 Task: Create a coach object.
Action: Mouse moved to (792, 60)
Screenshot: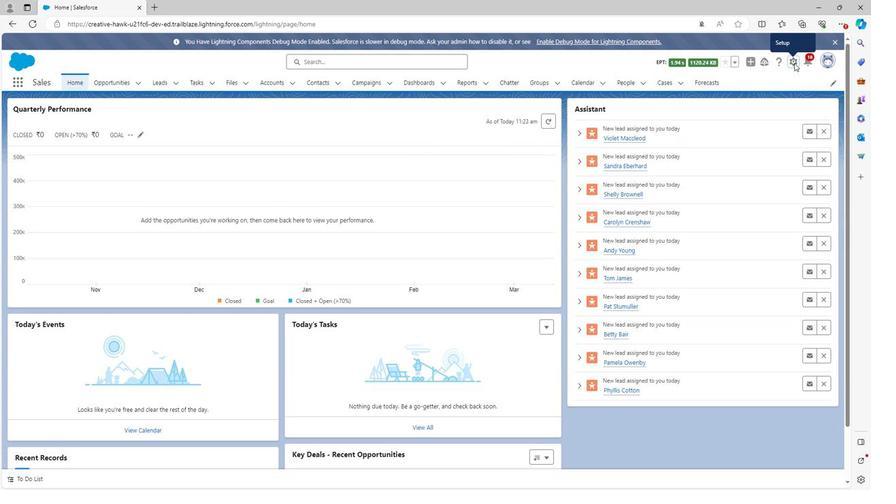 
Action: Mouse pressed left at (792, 60)
Screenshot: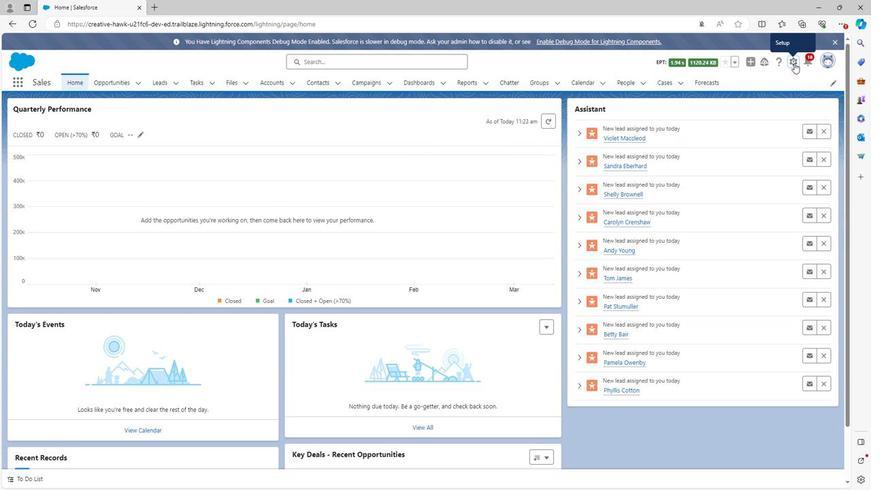 
Action: Mouse moved to (756, 87)
Screenshot: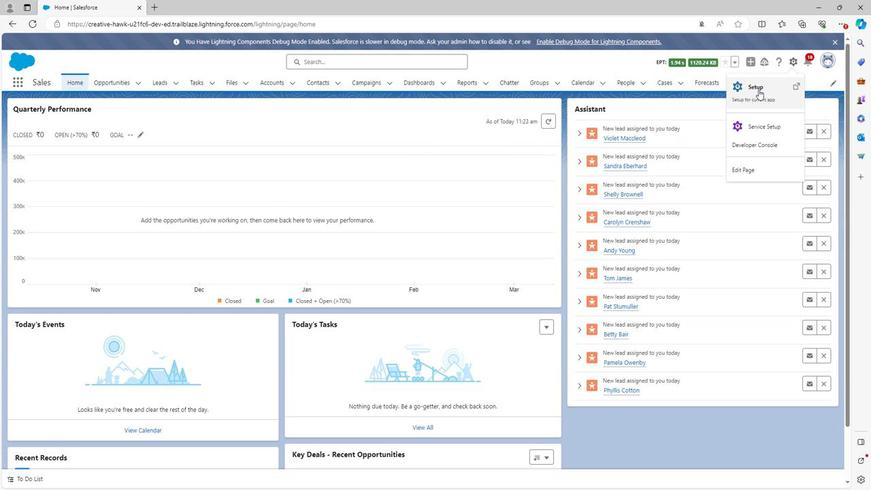 
Action: Mouse pressed left at (756, 87)
Screenshot: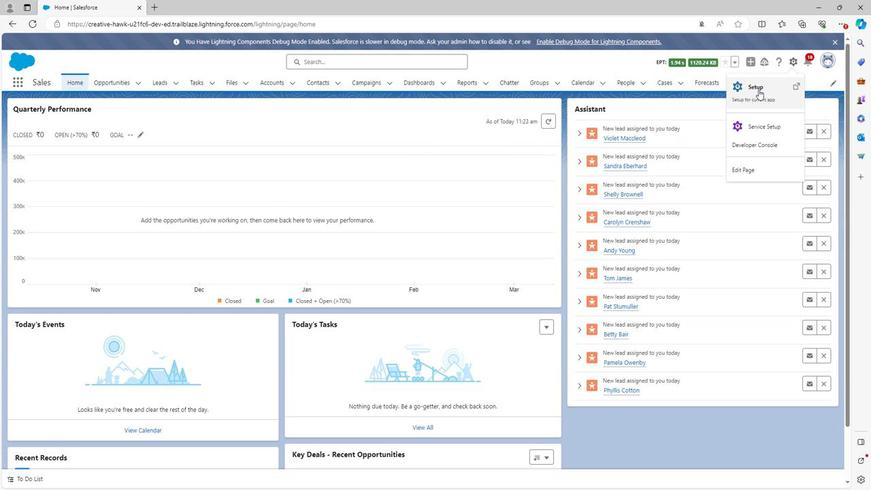 
Action: Mouse moved to (796, 110)
Screenshot: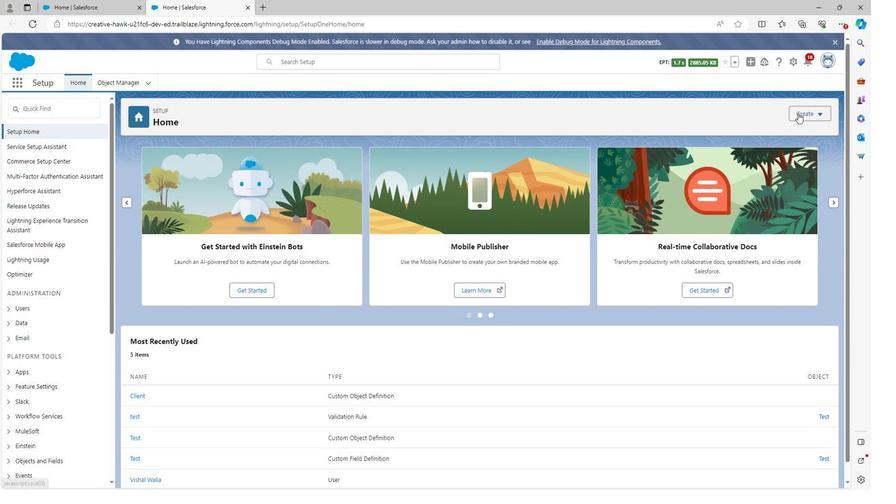 
Action: Mouse pressed left at (796, 110)
Screenshot: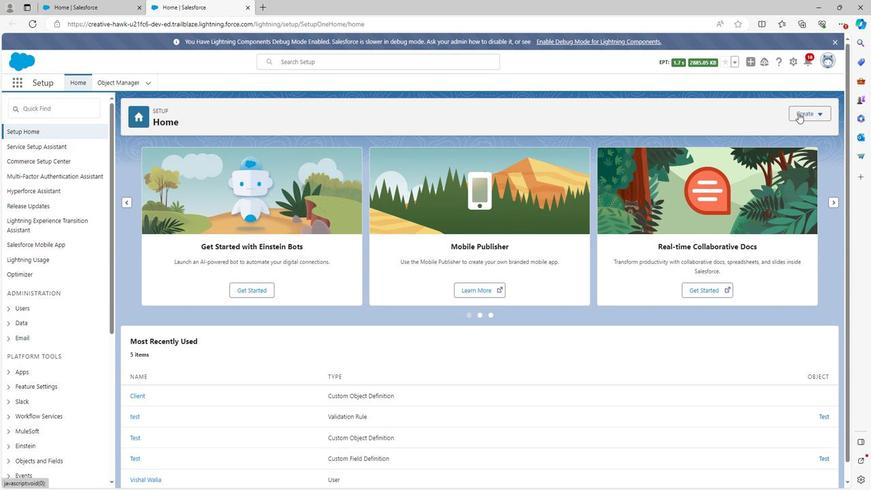 
Action: Mouse moved to (125, 77)
Screenshot: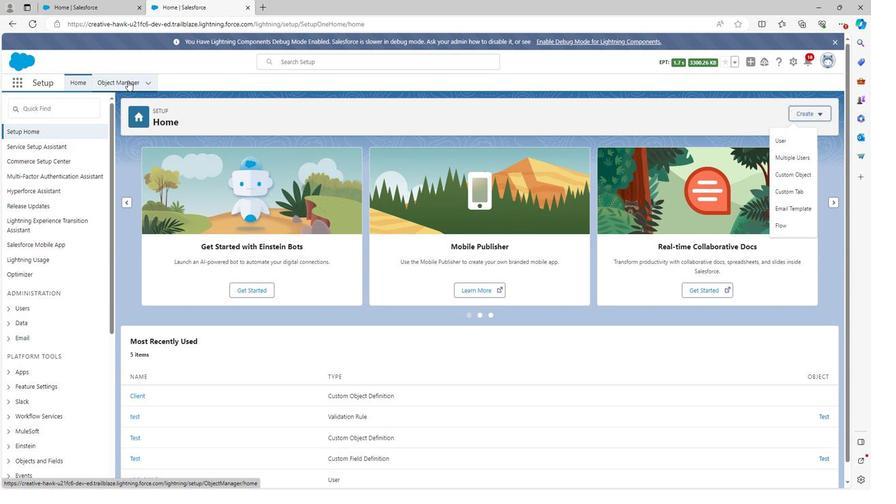 
Action: Mouse pressed left at (125, 77)
Screenshot: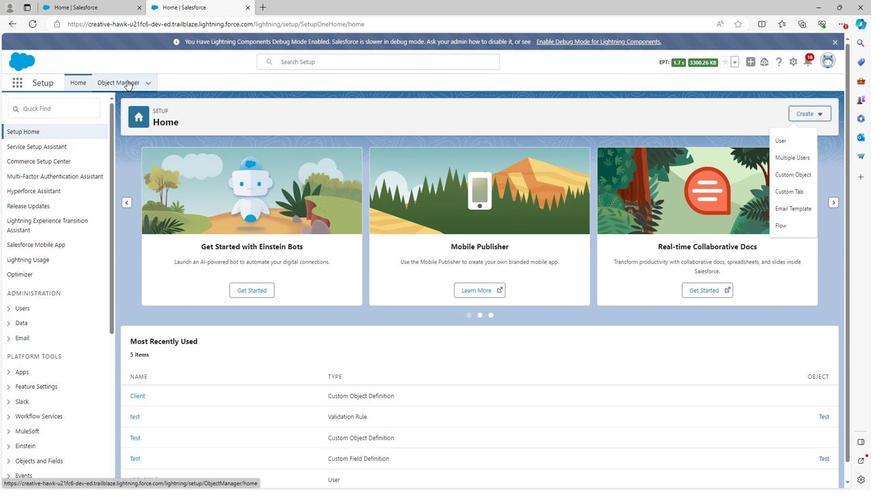 
Action: Mouse moved to (805, 110)
Screenshot: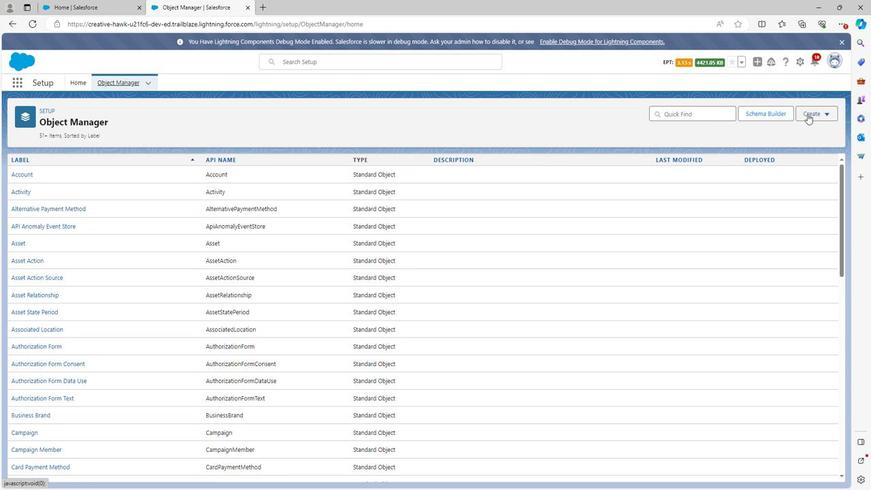 
Action: Mouse pressed left at (805, 110)
Screenshot: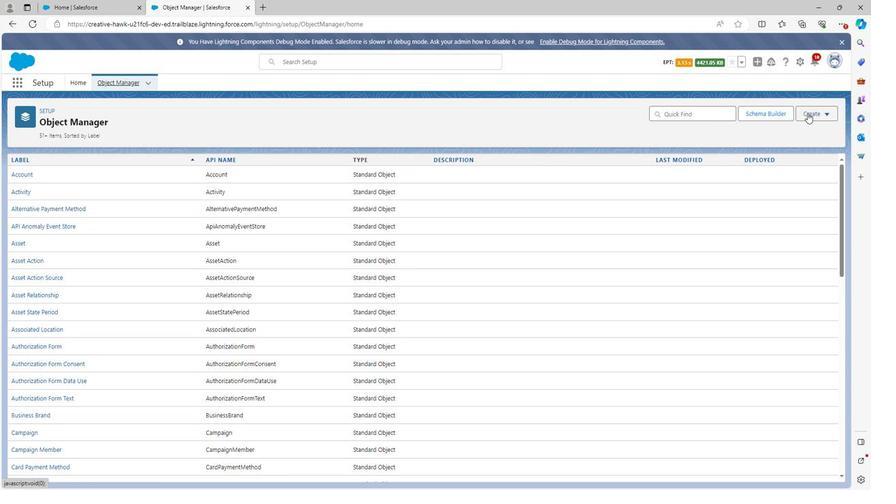 
Action: Mouse moved to (762, 138)
Screenshot: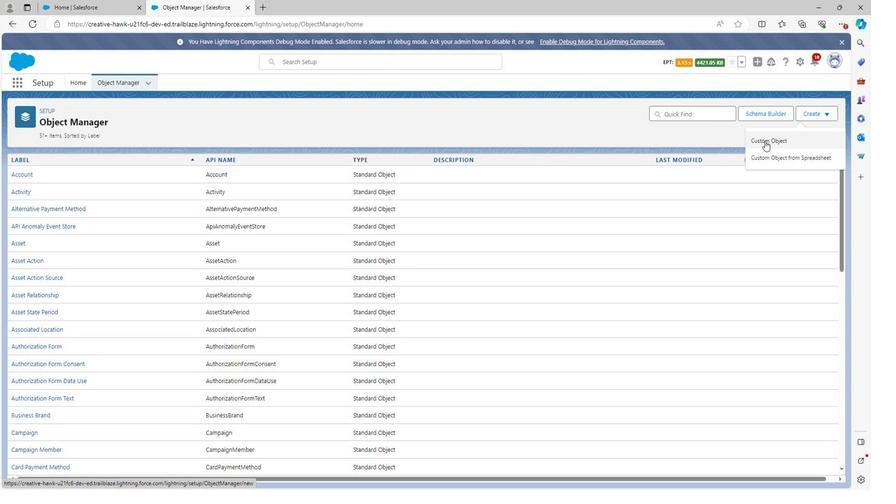 
Action: Mouse pressed left at (762, 138)
Screenshot: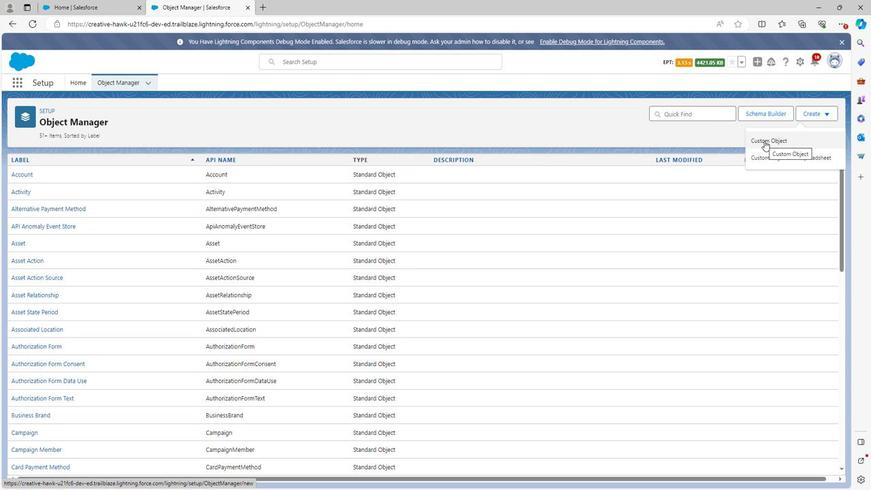 
Action: Mouse moved to (228, 232)
Screenshot: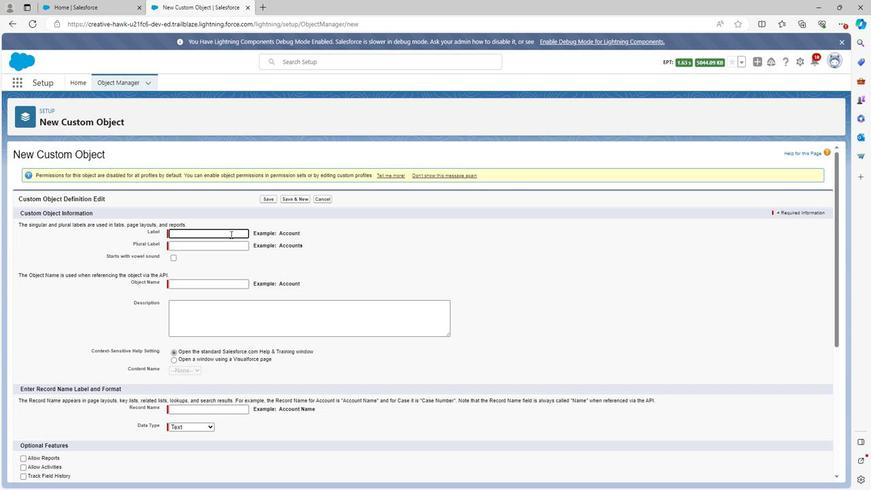 
Action: Mouse pressed left at (228, 232)
Screenshot: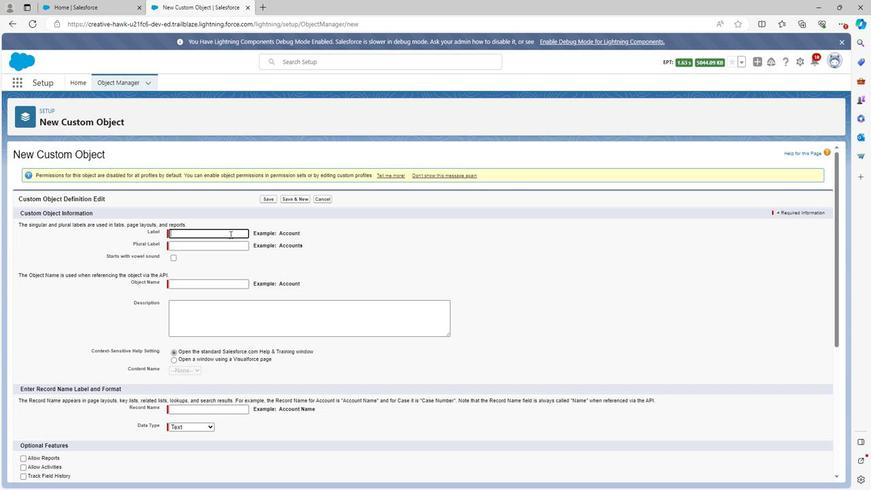 
Action: Key pressed <Key.shift><Key.shift>Coach
Screenshot: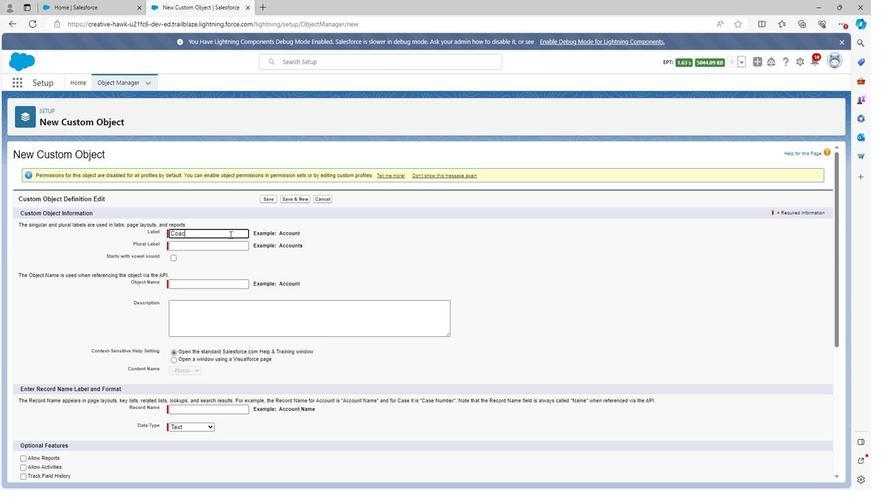 
Action: Mouse moved to (215, 242)
Screenshot: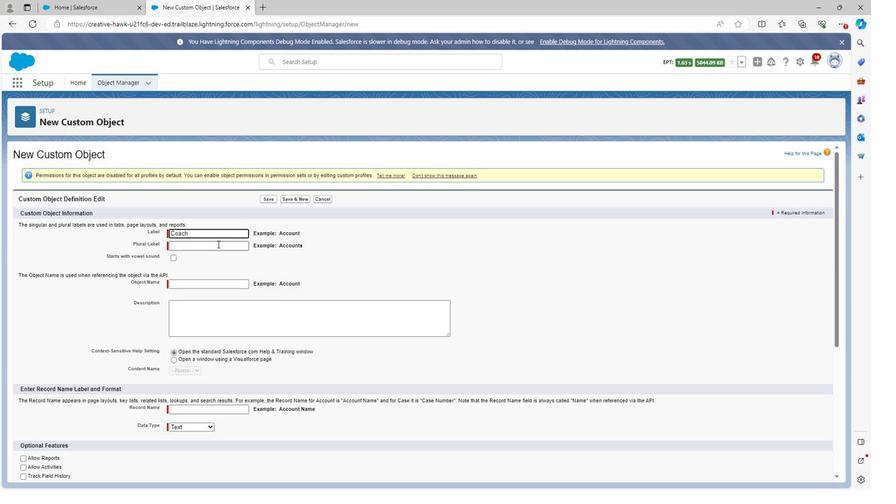 
Action: Mouse pressed left at (215, 242)
Screenshot: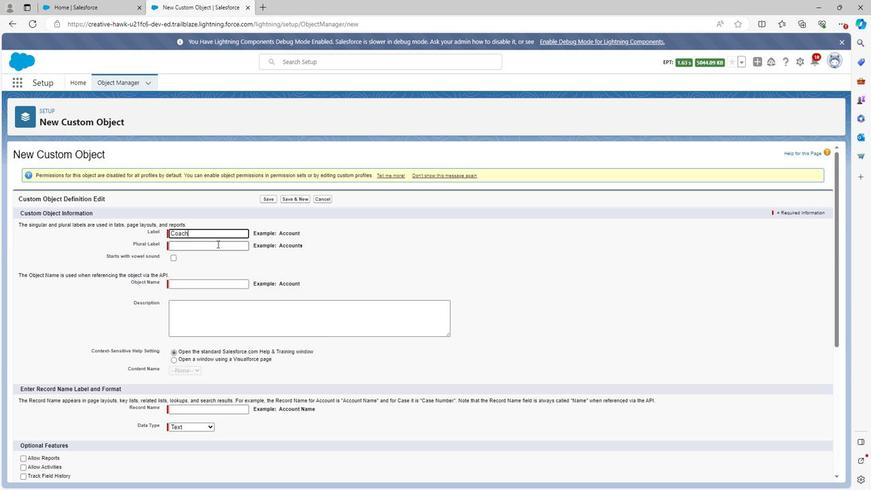 
Action: Key pressed <Key.shift><Key.shift>Coaches
Screenshot: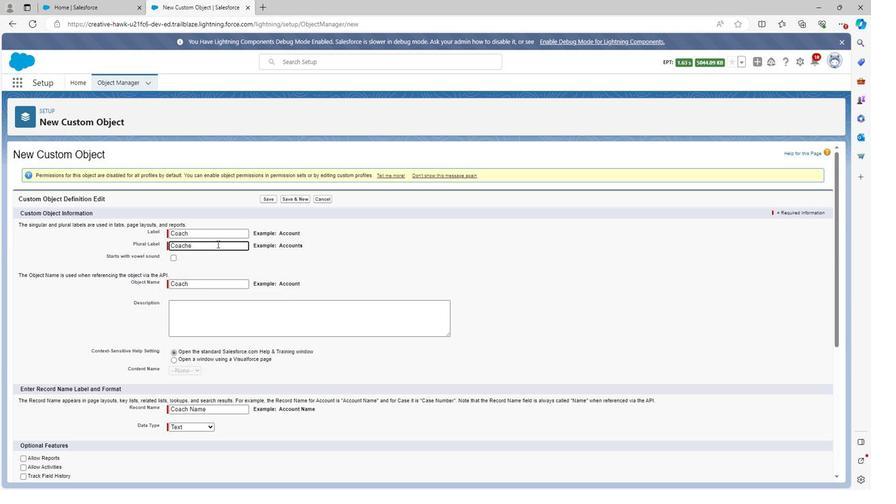 
Action: Mouse moved to (202, 310)
Screenshot: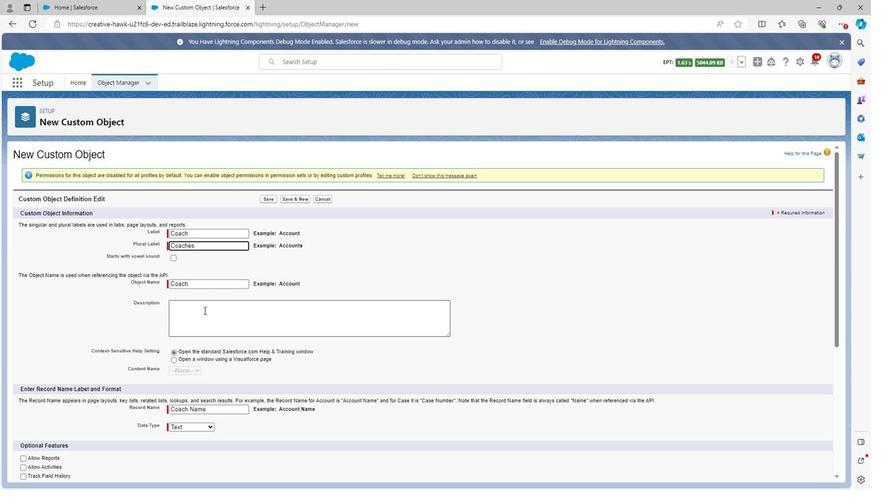 
Action: Mouse pressed left at (202, 310)
Screenshot: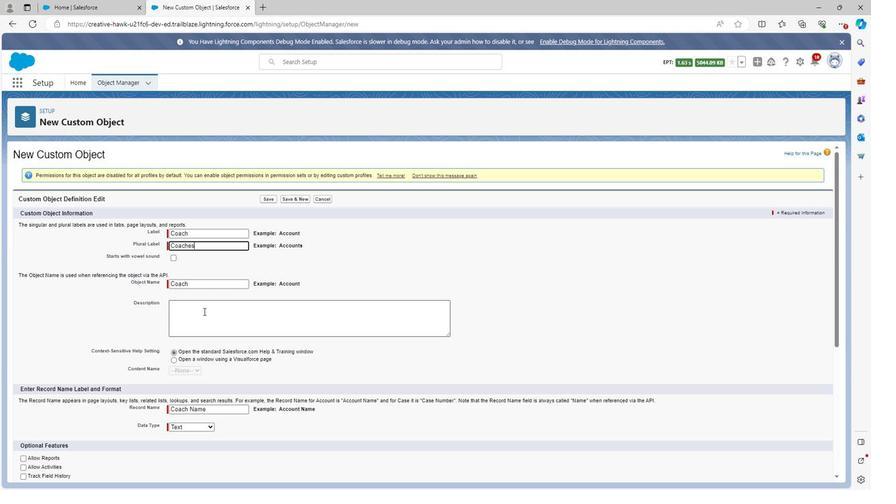 
Action: Key pressed <Key.shift>Coach<Key.space>object<Key.space>is<Key.space>used<Key.space>to<Key.space>save<Key.space>coach<Key.space>information
Screenshot: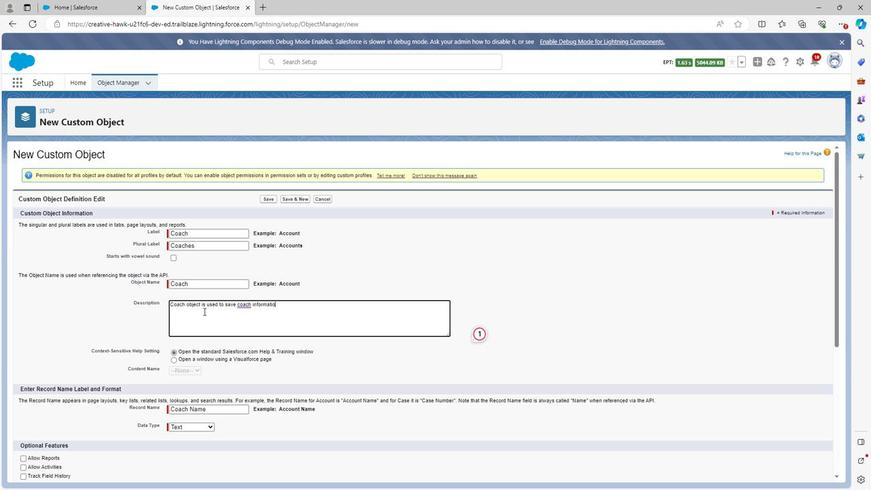 
Action: Mouse moved to (286, 360)
Screenshot: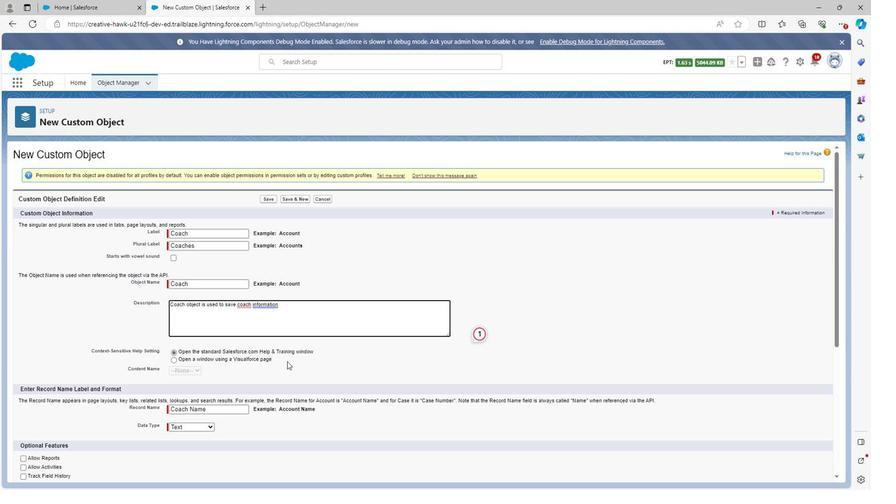 
Action: Mouse scrolled (286, 360) with delta (0, 0)
Screenshot: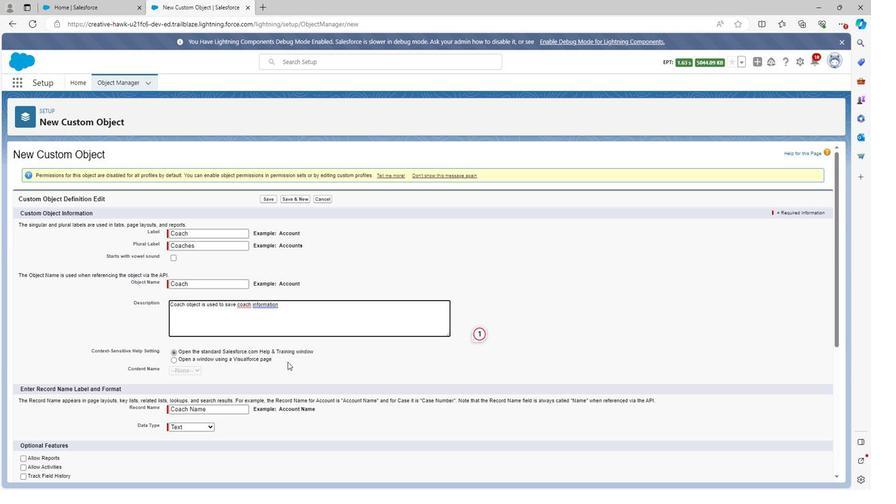 
Action: Mouse scrolled (286, 360) with delta (0, 0)
Screenshot: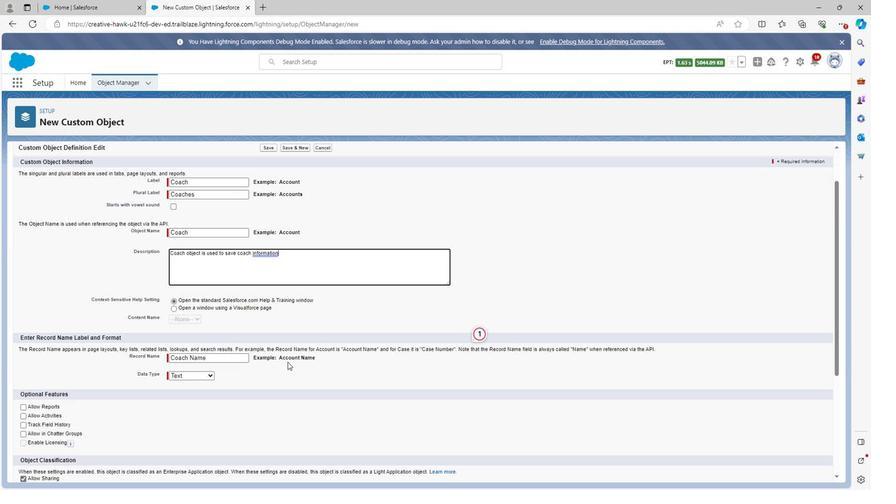 
Action: Mouse scrolled (286, 360) with delta (0, 0)
Screenshot: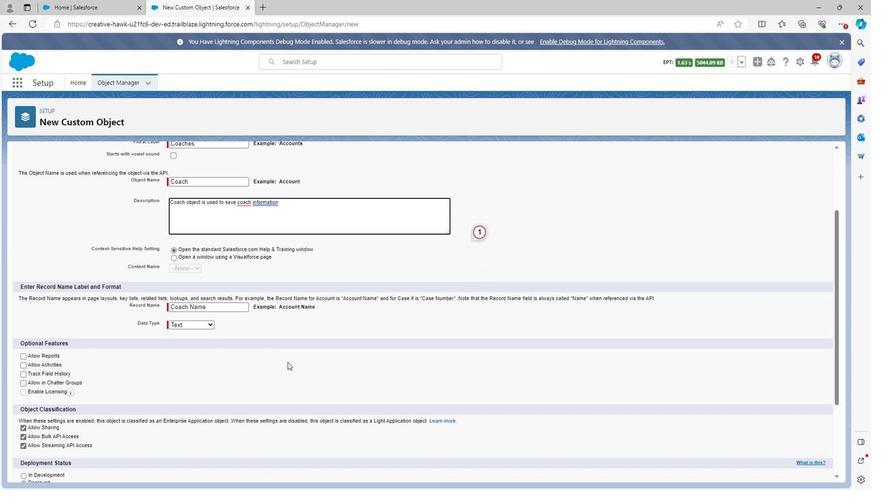 
Action: Mouse moved to (283, 358)
Screenshot: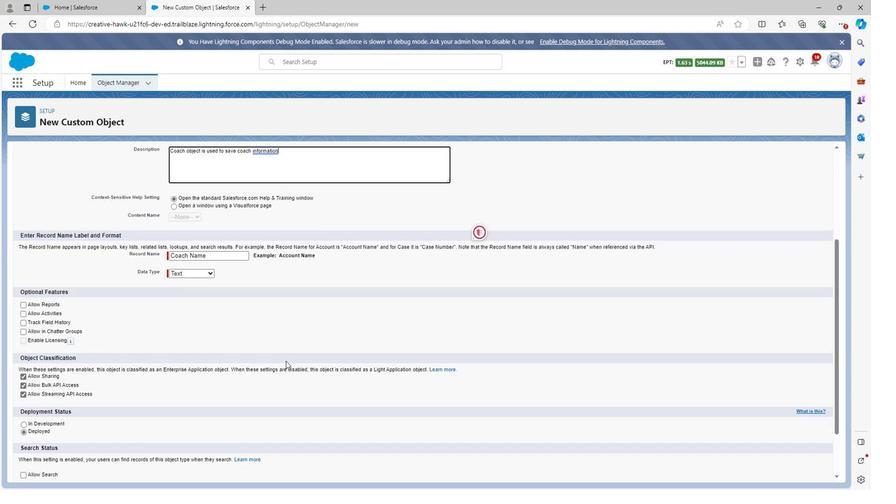 
Action: Mouse scrolled (283, 358) with delta (0, 0)
Screenshot: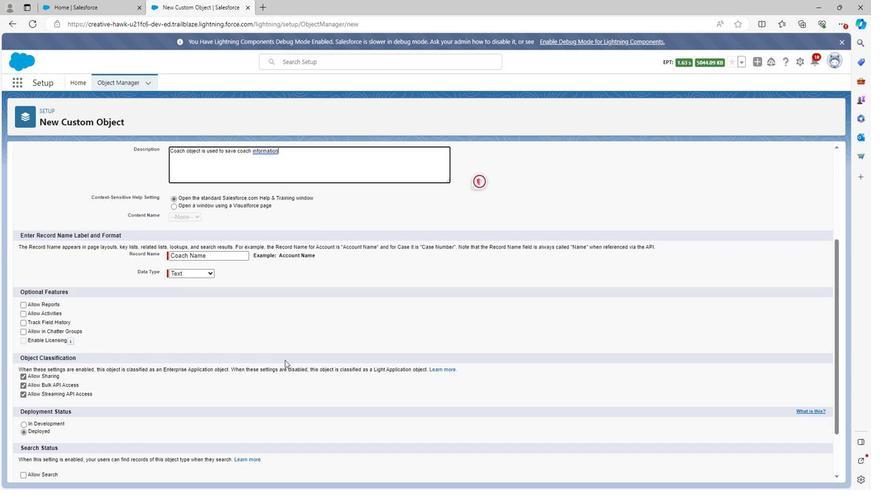 
Action: Mouse moved to (23, 253)
Screenshot: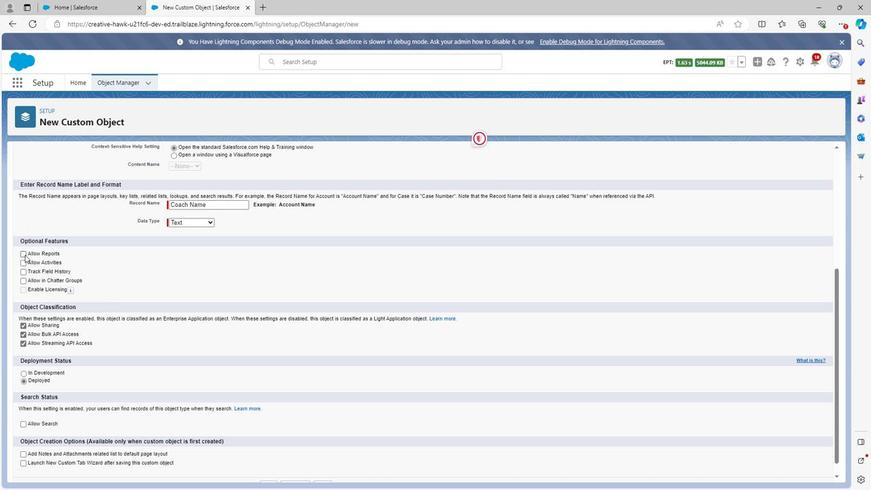 
Action: Mouse pressed left at (23, 253)
Screenshot: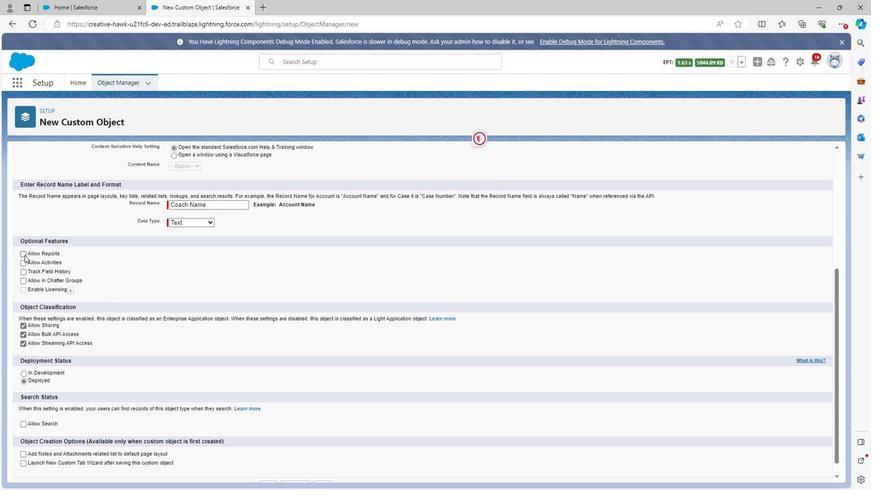 
Action: Mouse moved to (23, 269)
Screenshot: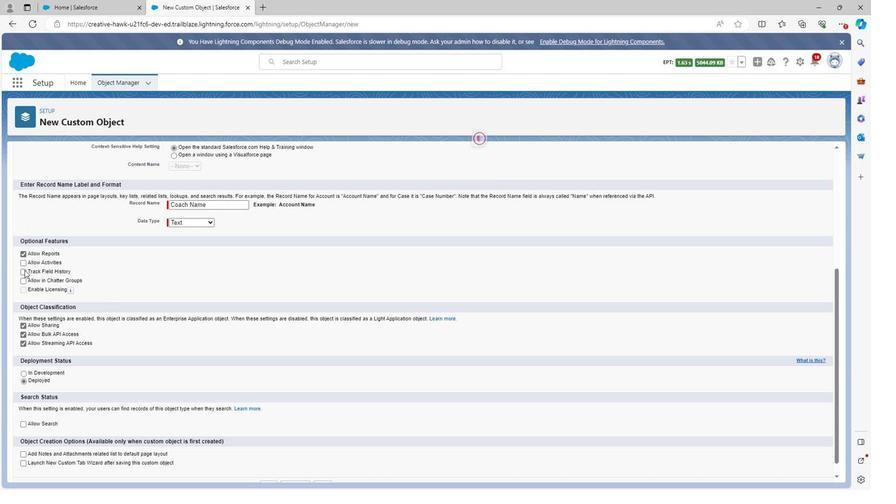 
Action: Mouse pressed left at (23, 269)
Screenshot: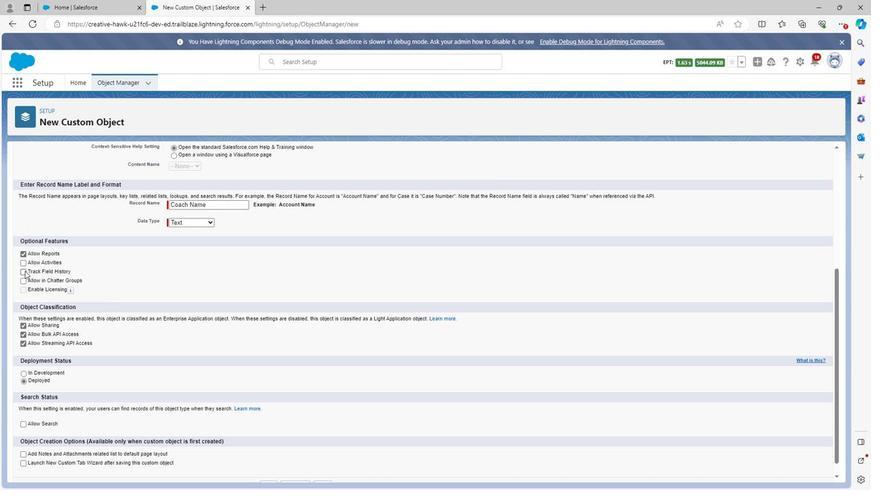 
Action: Mouse moved to (98, 291)
Screenshot: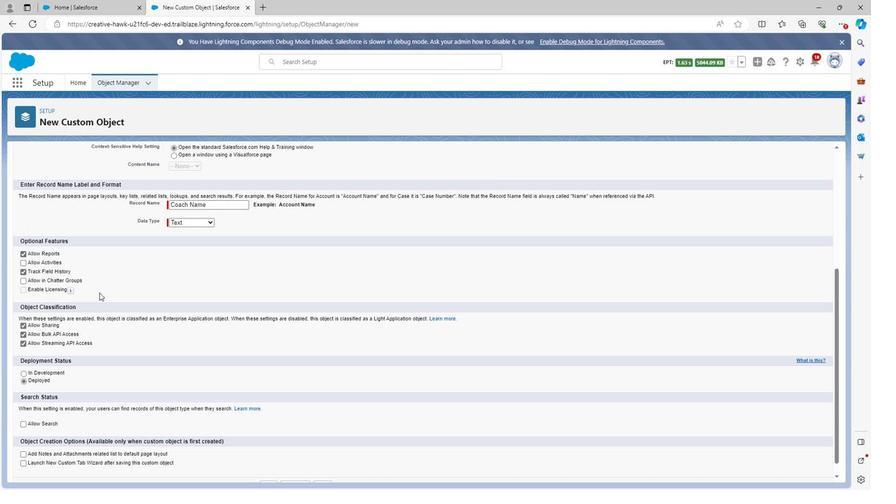 
Action: Mouse scrolled (98, 290) with delta (0, 0)
Screenshot: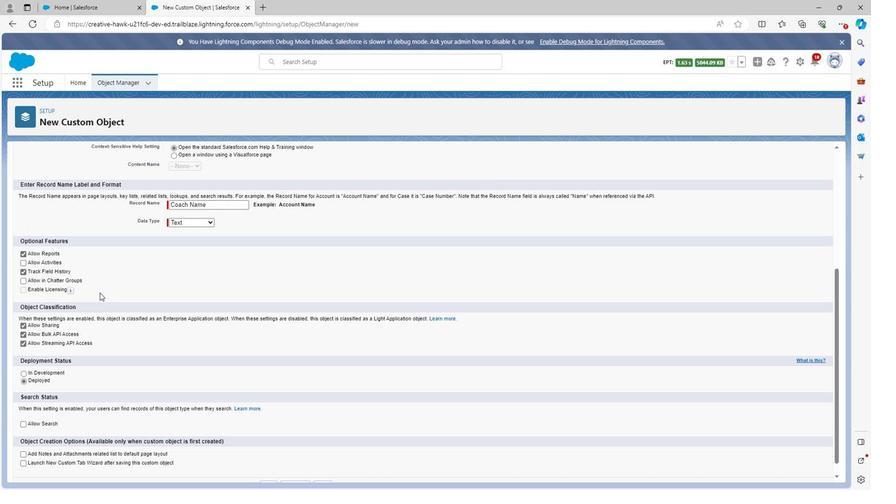 
Action: Mouse moved to (102, 293)
Screenshot: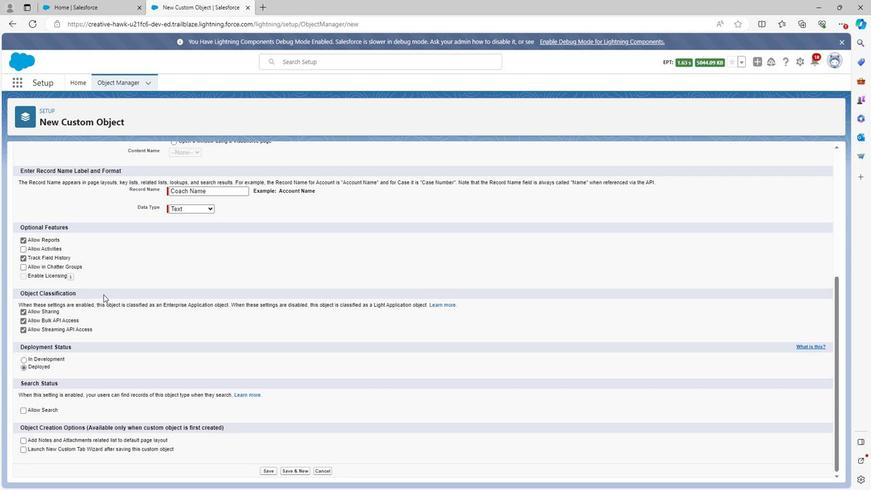 
Action: Mouse scrolled (102, 292) with delta (0, 0)
Screenshot: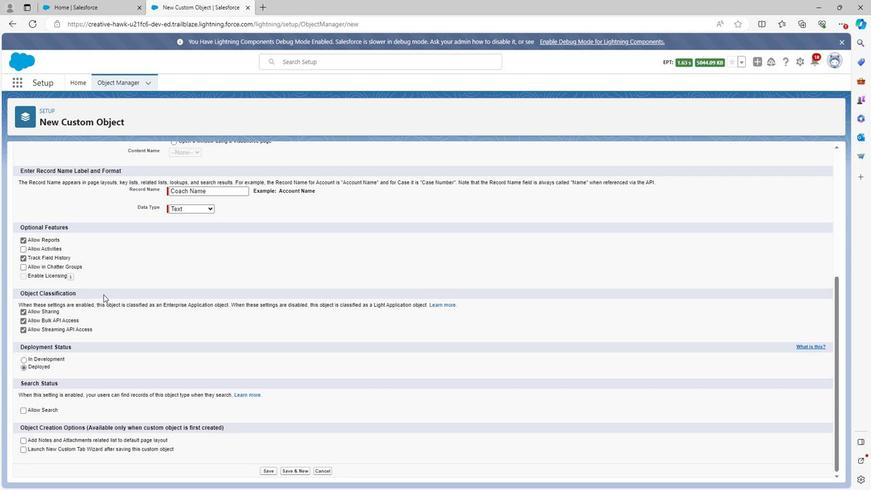 
Action: Mouse moved to (102, 293)
Screenshot: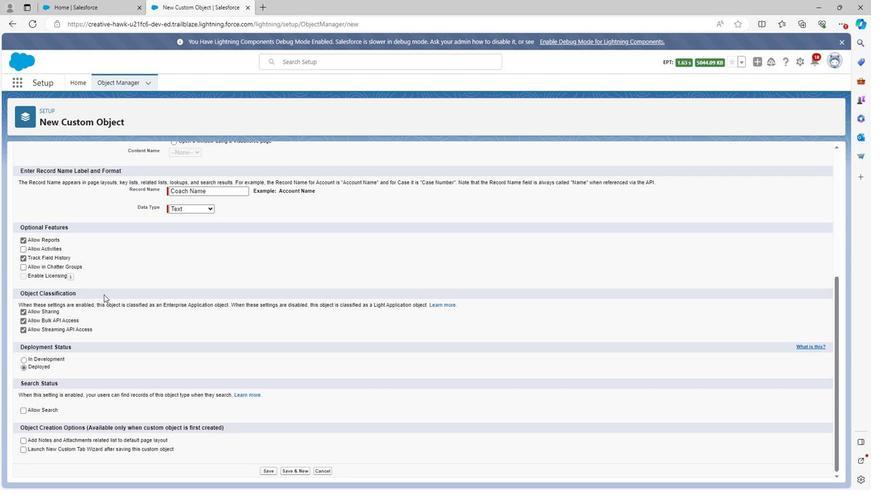 
Action: Mouse scrolled (102, 293) with delta (0, 0)
Screenshot: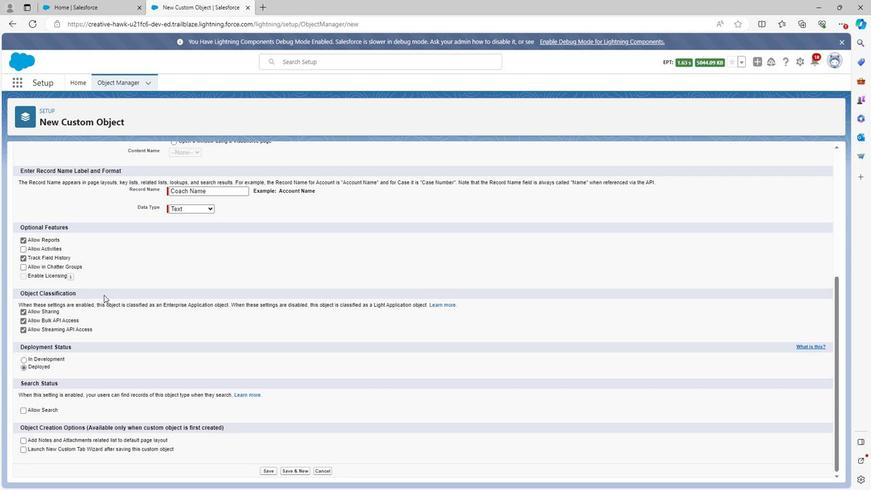 
Action: Mouse moved to (266, 470)
Screenshot: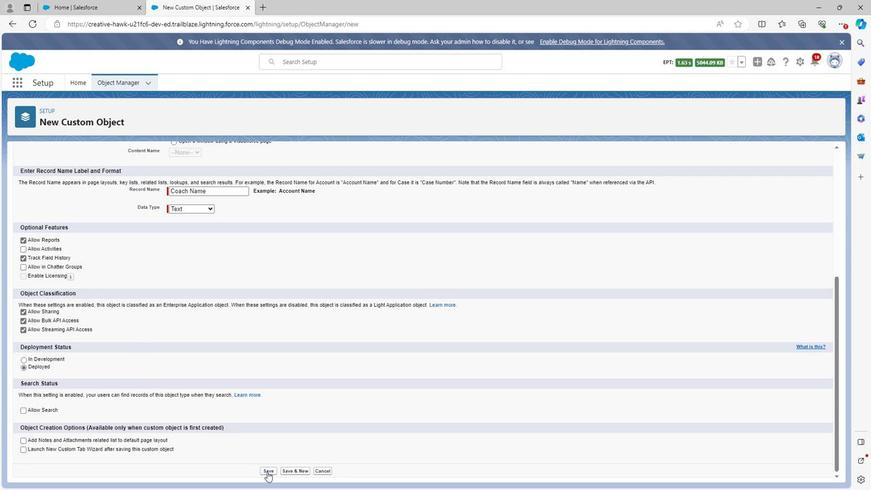 
Action: Mouse pressed left at (266, 470)
Screenshot: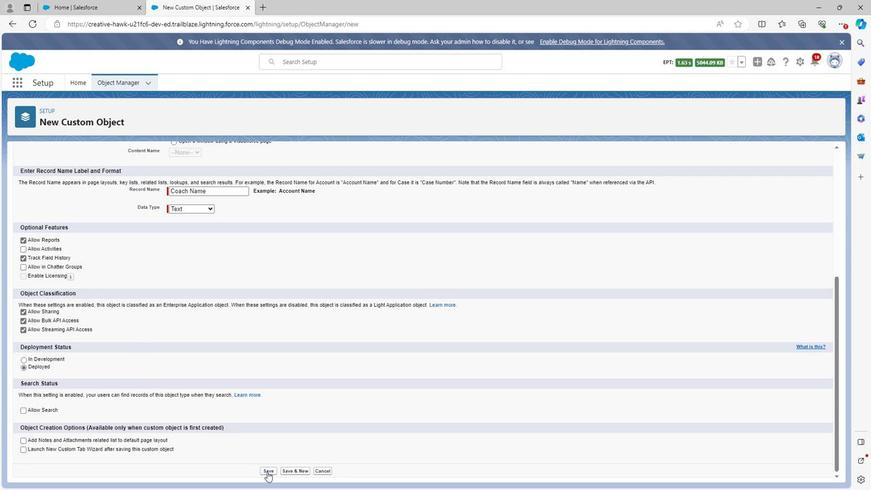 
Action: Mouse moved to (91, 108)
Screenshot: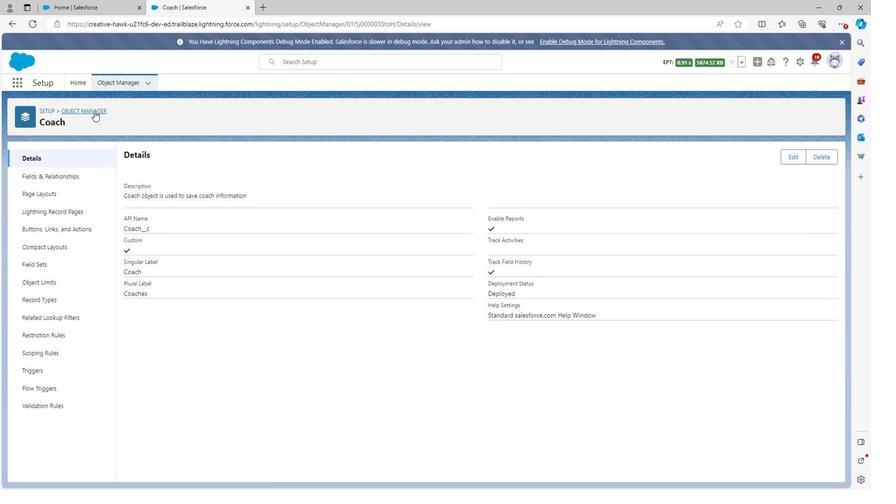 
Action: Mouse pressed left at (91, 108)
Screenshot: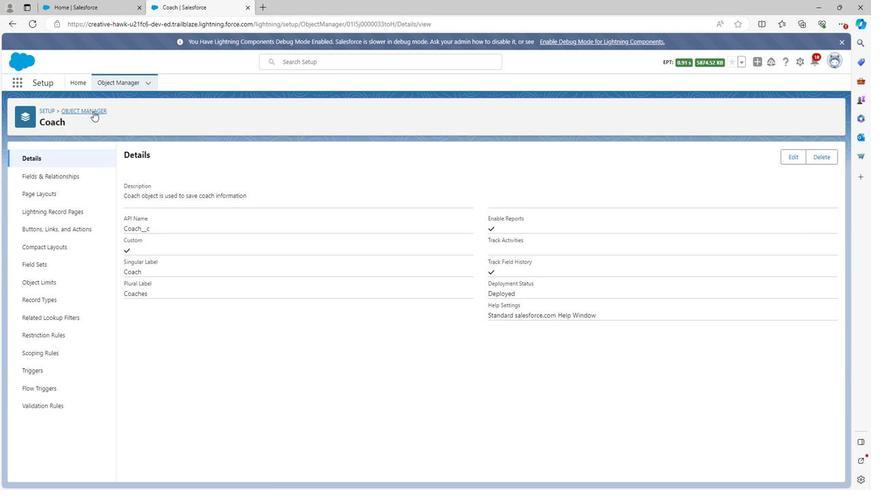 
Action: Mouse moved to (70, 379)
Screenshot: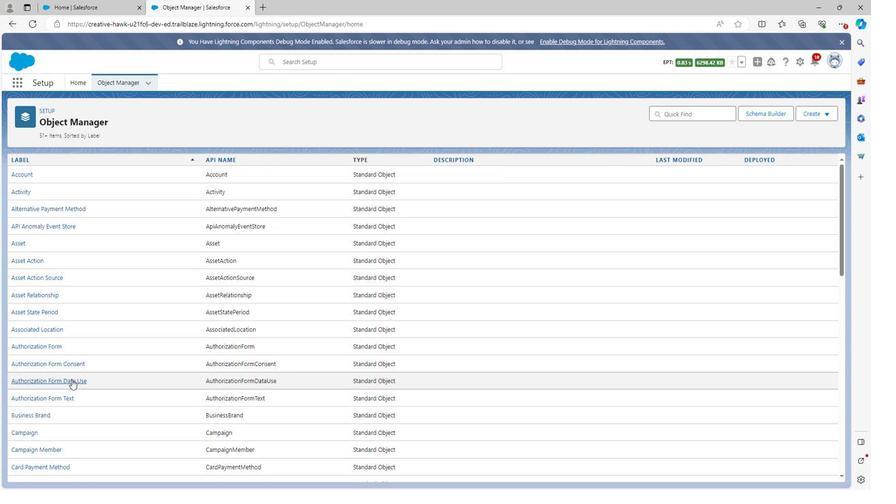 
Action: Mouse scrolled (70, 378) with delta (0, 0)
Screenshot: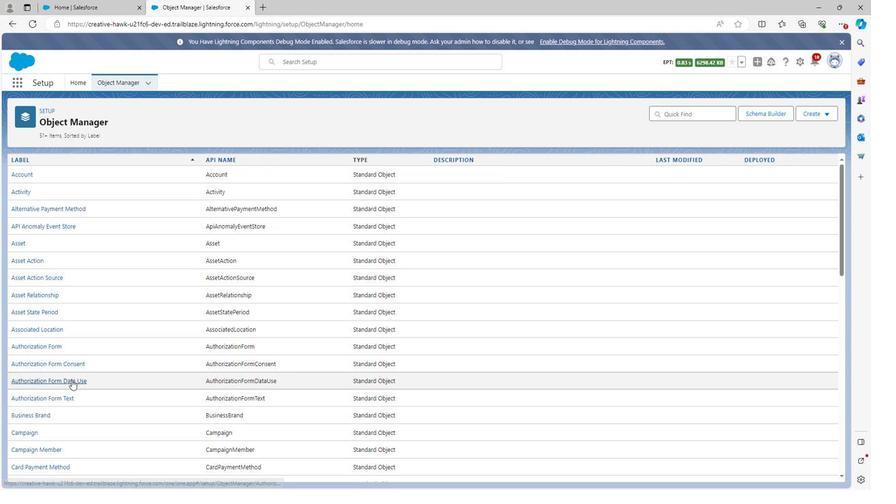 
Action: Mouse scrolled (70, 378) with delta (0, 0)
Screenshot: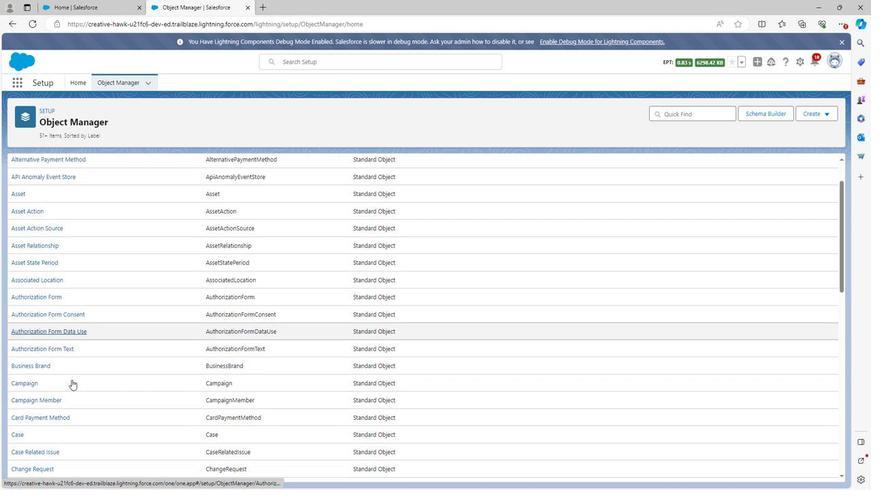 
Action: Mouse scrolled (70, 378) with delta (0, 0)
Screenshot: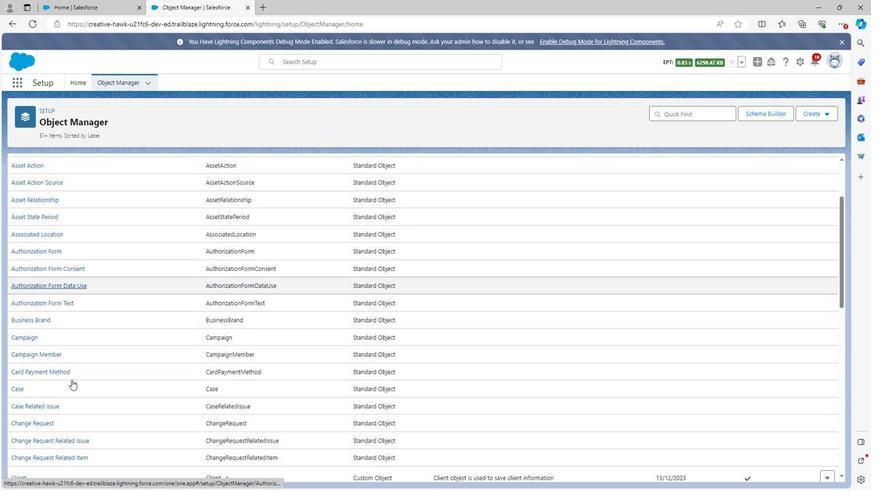 
Action: Mouse moved to (70, 379)
Screenshot: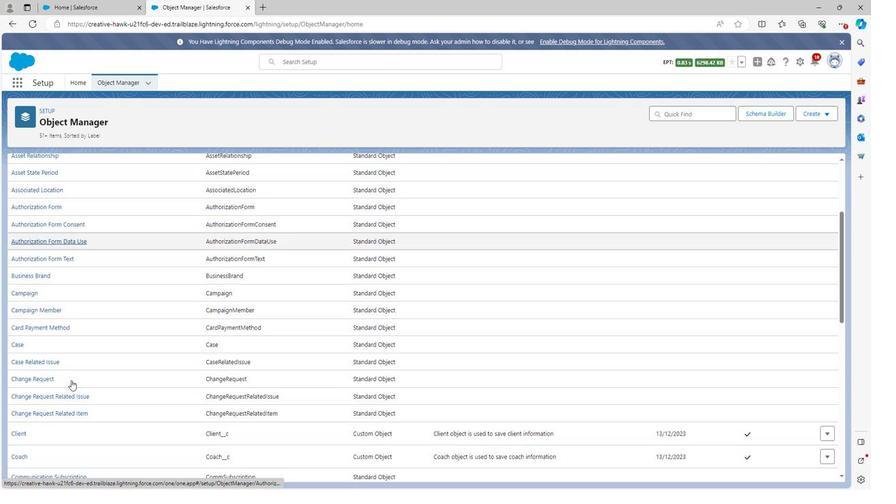 
Action: Mouse scrolled (70, 379) with delta (0, 0)
Screenshot: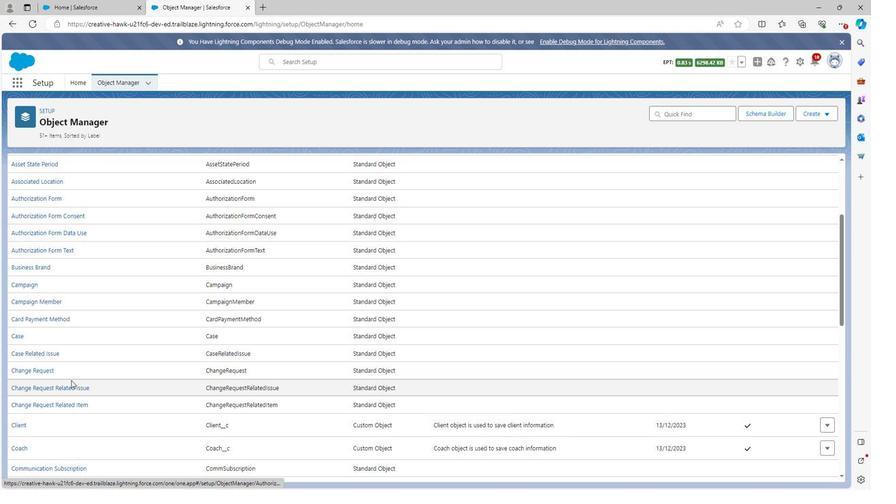 
Action: Mouse moved to (17, 400)
Screenshot: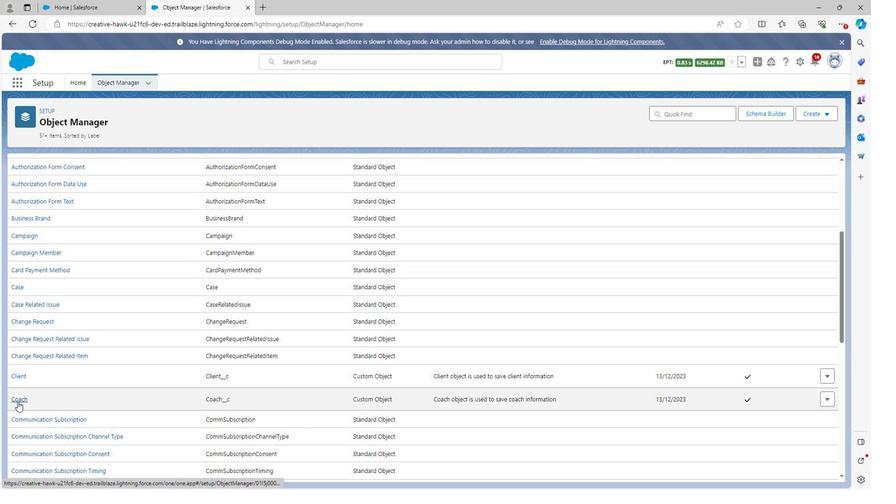 
Action: Mouse pressed left at (17, 400)
Screenshot: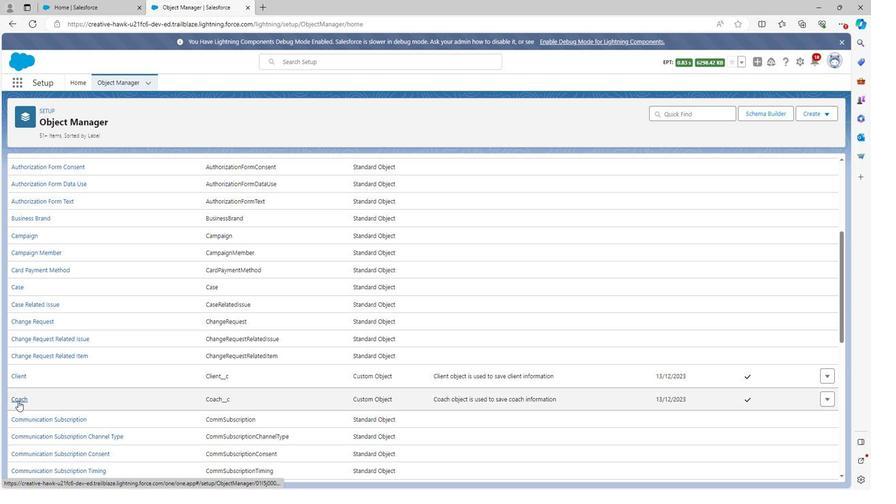 
Action: Mouse moved to (294, 330)
Screenshot: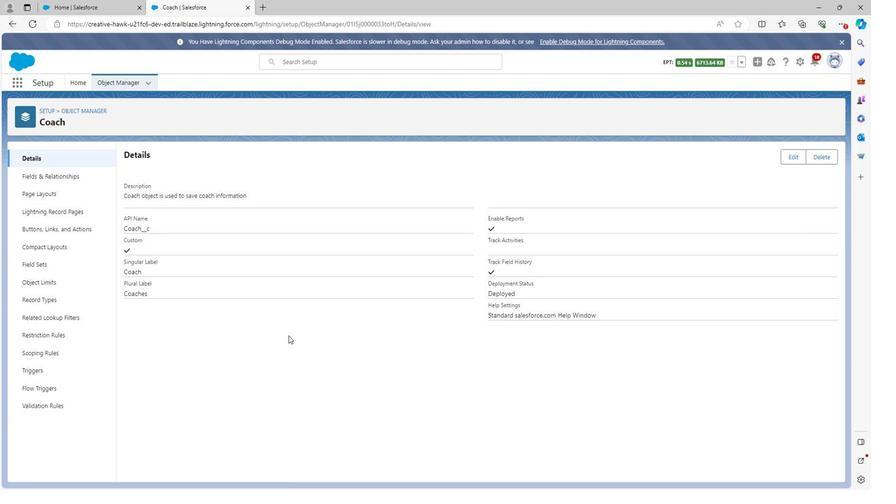 
